 Task: Make in the project XpertTech a sprint 'Supernova'.
Action: Mouse moved to (936, 161)
Screenshot: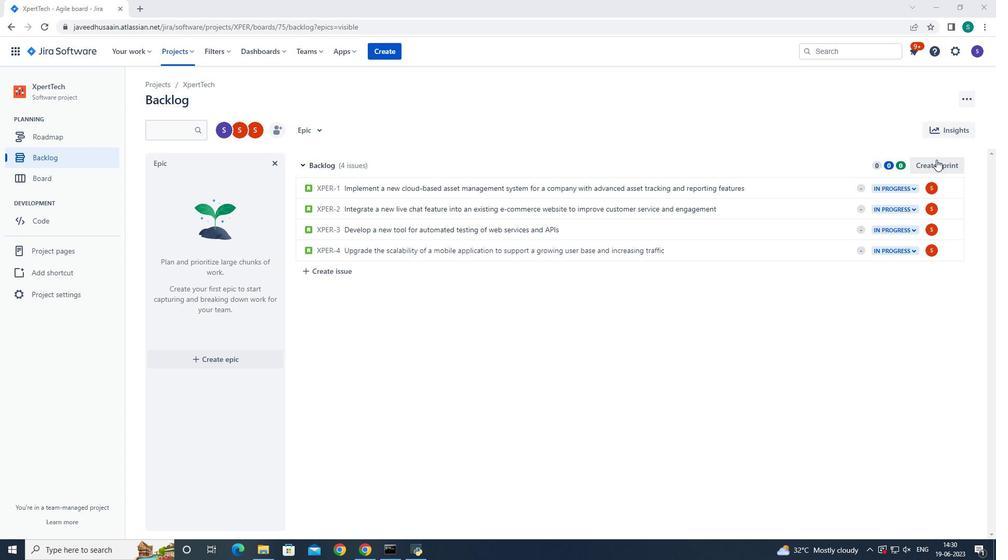 
Action: Mouse pressed left at (936, 161)
Screenshot: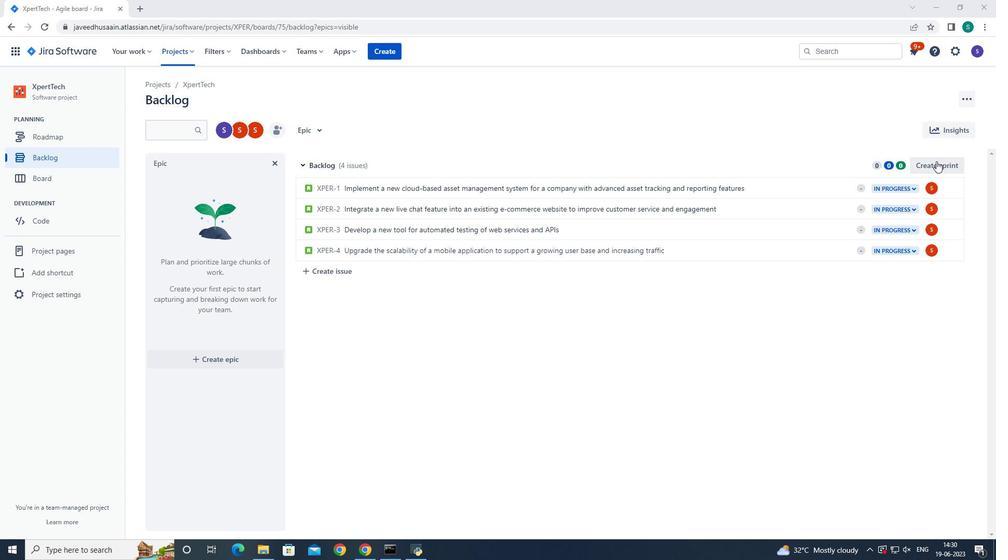 
Action: Mouse moved to (364, 162)
Screenshot: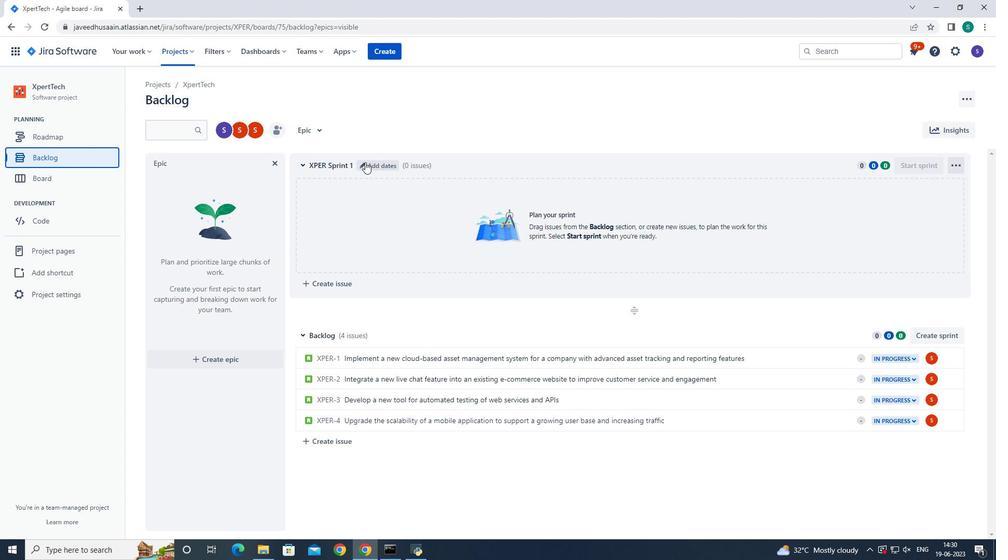 
Action: Mouse pressed left at (364, 162)
Screenshot: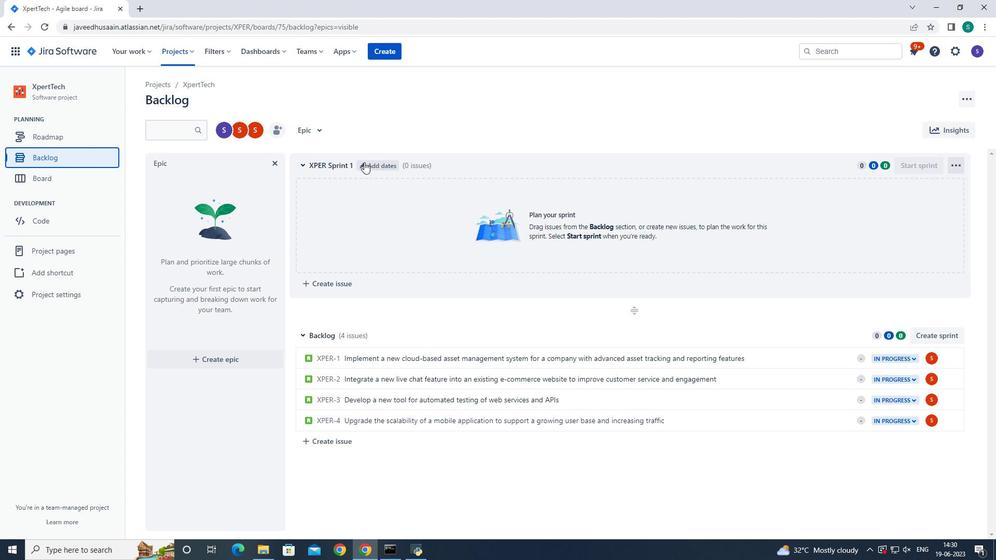 
Action: Mouse moved to (412, 128)
Screenshot: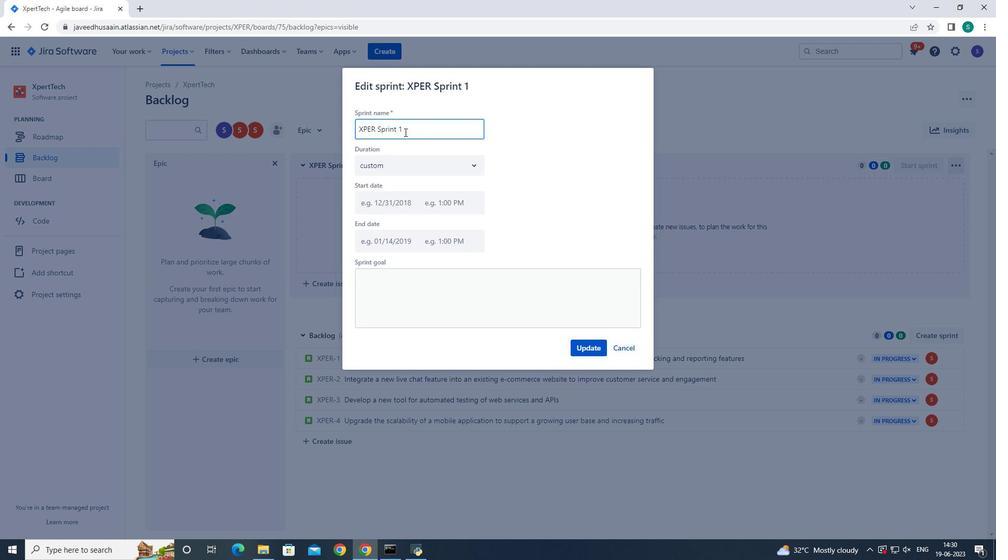 
Action: Mouse pressed left at (412, 128)
Screenshot: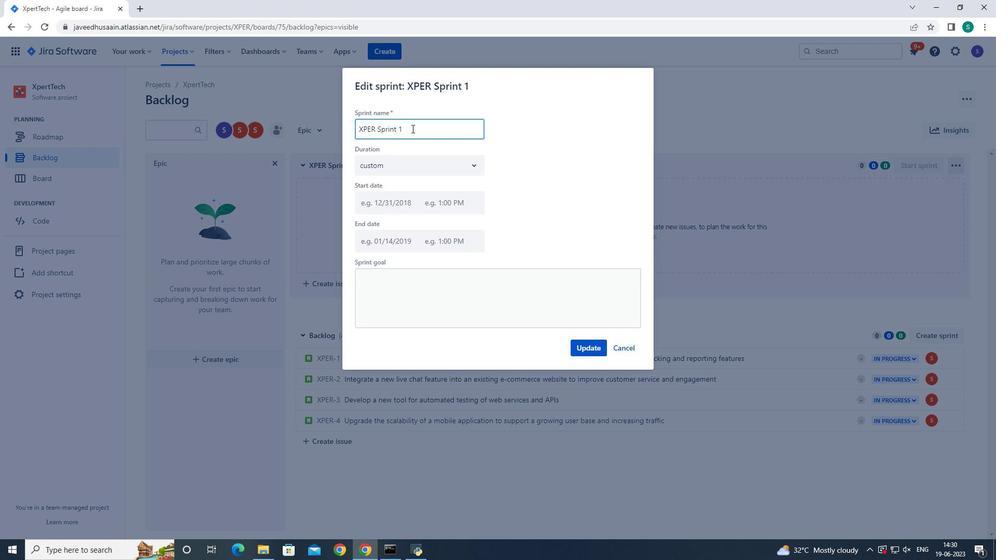 
Action: Key pressed <Key.backspace><Key.backspace><Key.backspace><Key.backspace><Key.backspace><Key.backspace><Key.backspace><Key.backspace><Key.backspace><Key.backspace><Key.backspace><Key.backspace><Key.backspace><Key.backspace><Key.backspace><Key.backspace><Key.backspace><Key.backspace><Key.backspace><Key.backspace><Key.backspace><Key.backspace><Key.backspace><Key.backspace><Key.backspace><Key.shift>Supernova
Screenshot: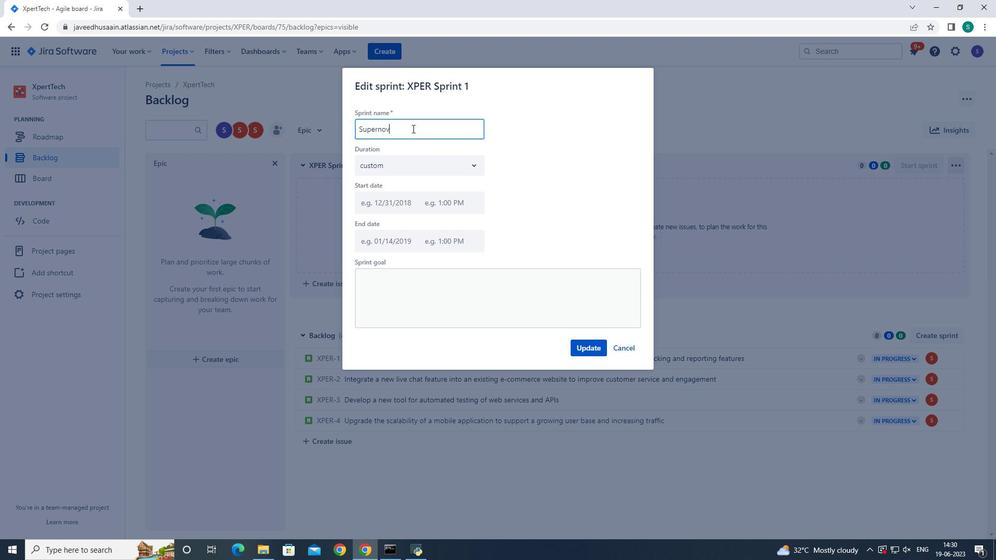 
Action: Mouse moved to (585, 348)
Screenshot: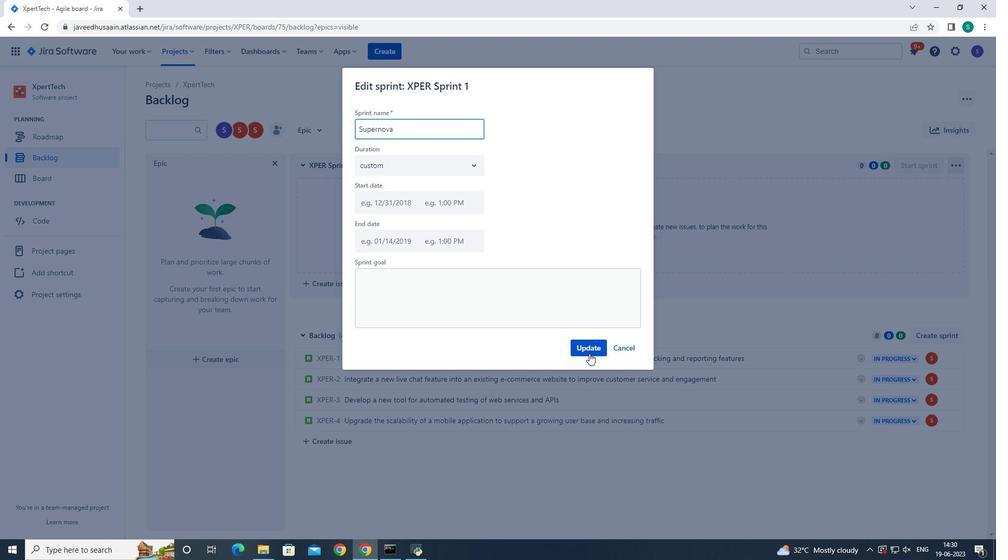 
Action: Mouse pressed left at (585, 348)
Screenshot: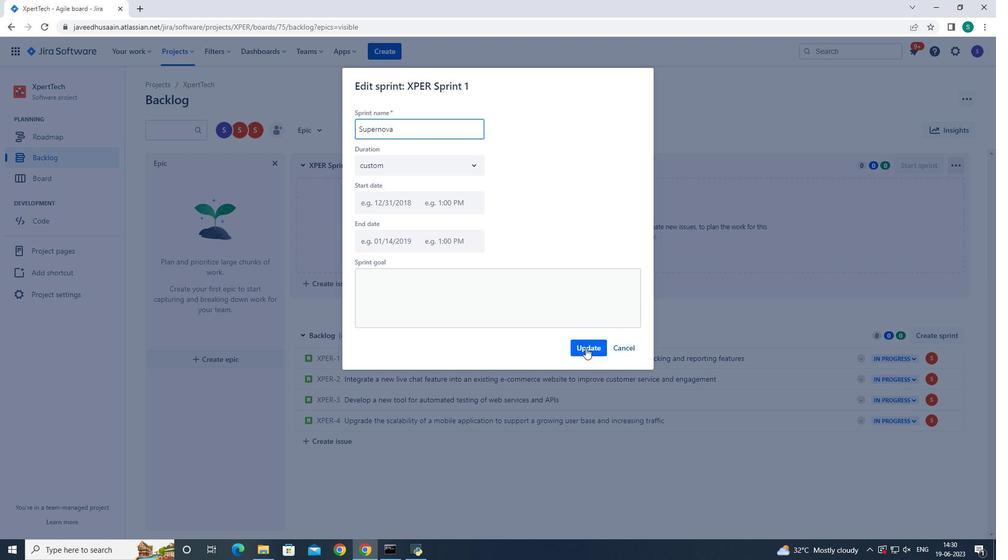 
Action: Mouse moved to (588, 346)
Screenshot: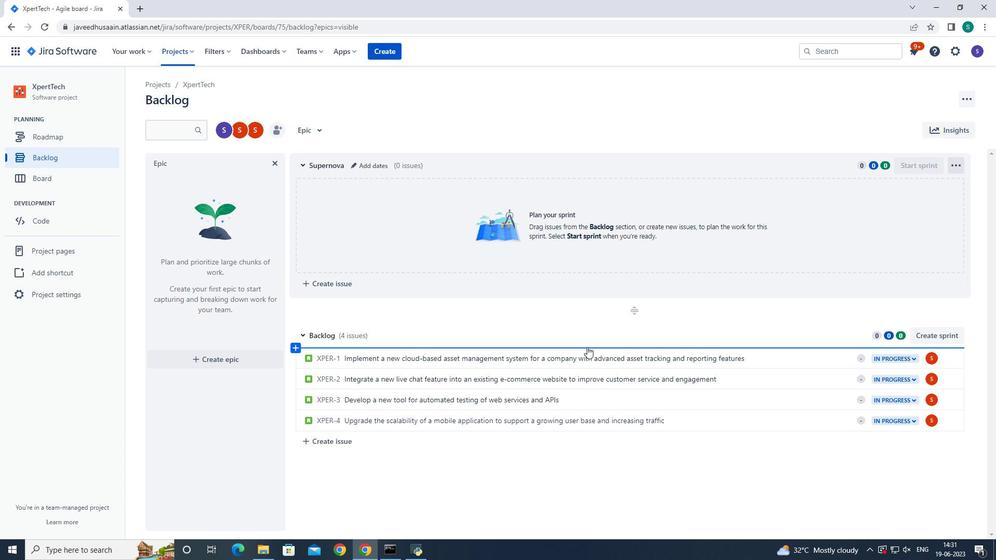 
